 Task: Create a section Code Review Sprint and in the section, add a milestone Robotic Process Automation Implementation in the project TripleWorks.
Action: Mouse moved to (84, 339)
Screenshot: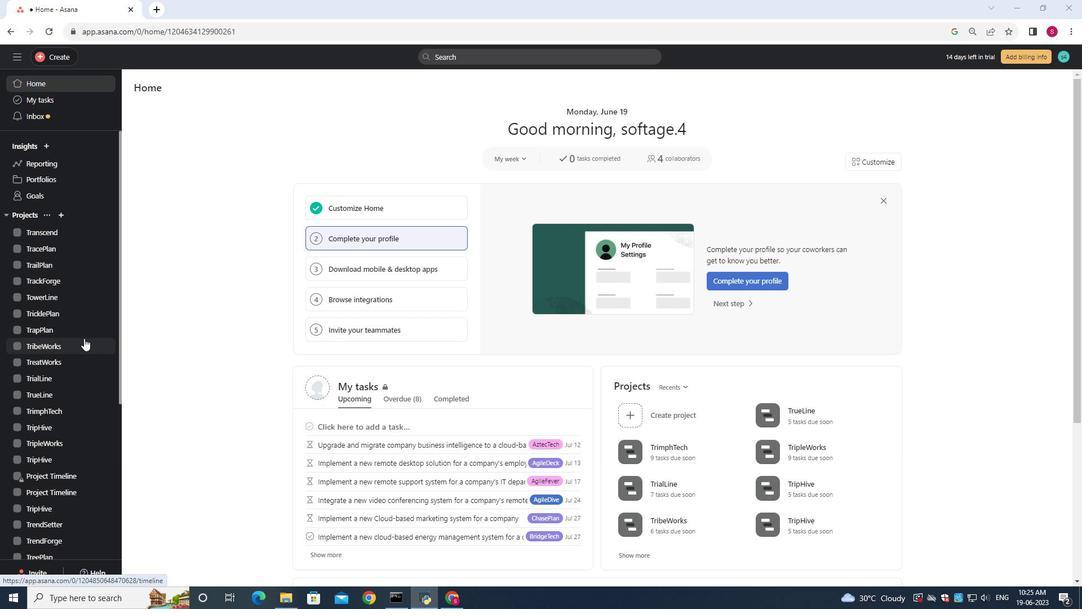 
Action: Mouse scrolled (84, 338) with delta (0, 0)
Screenshot: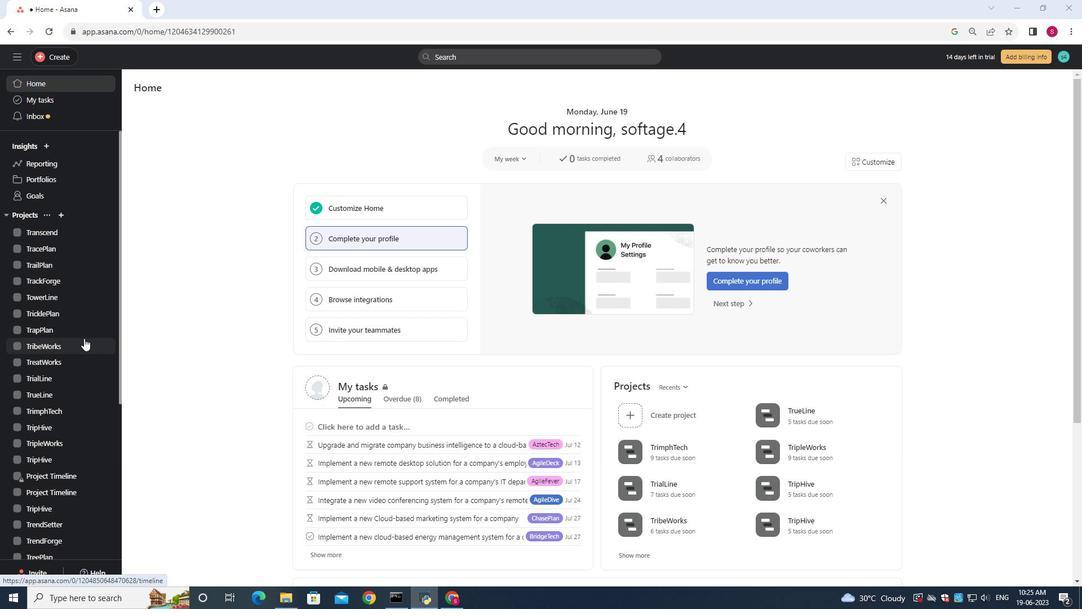
Action: Mouse moved to (56, 386)
Screenshot: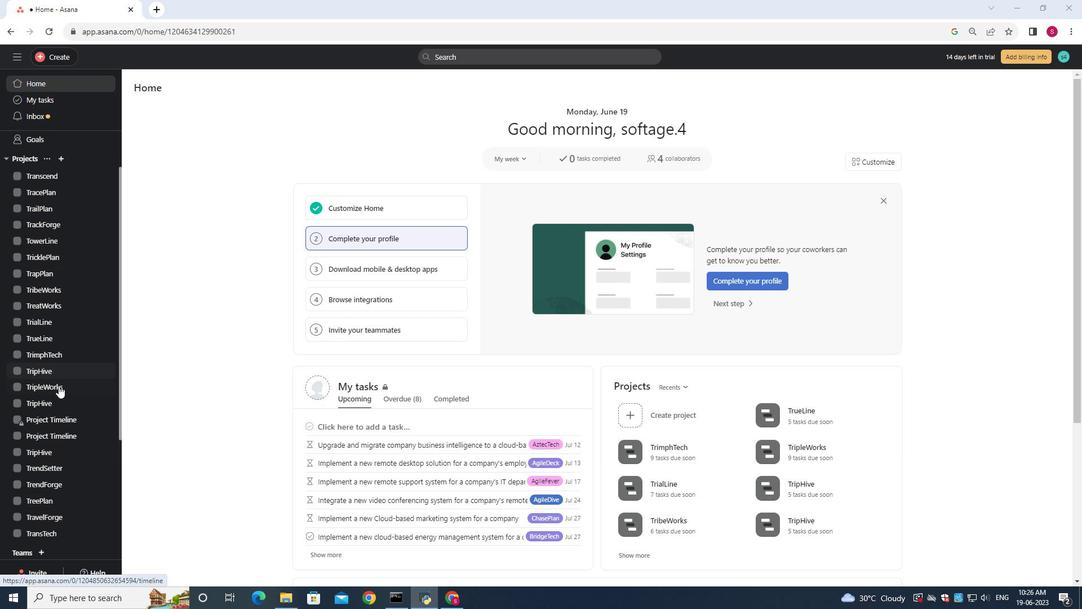 
Action: Mouse pressed left at (56, 386)
Screenshot: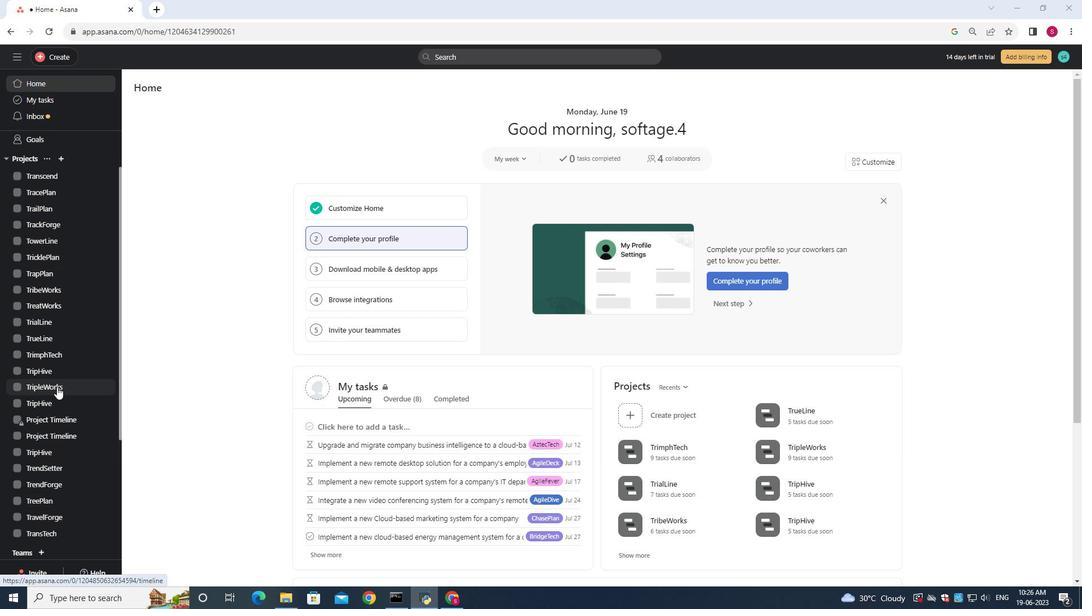 
Action: Mouse moved to (178, 133)
Screenshot: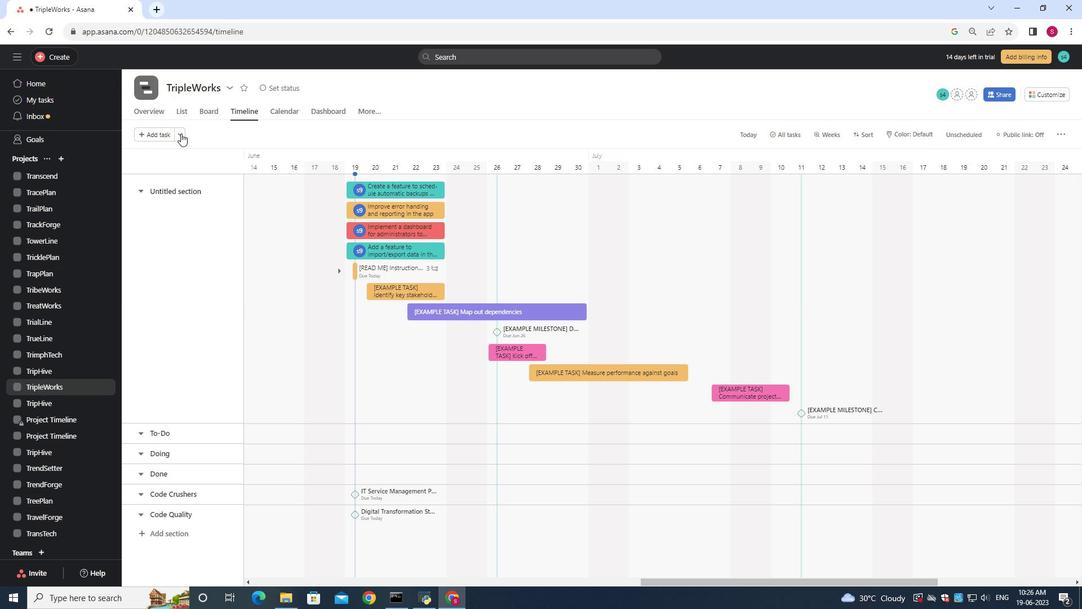 
Action: Mouse pressed left at (178, 133)
Screenshot: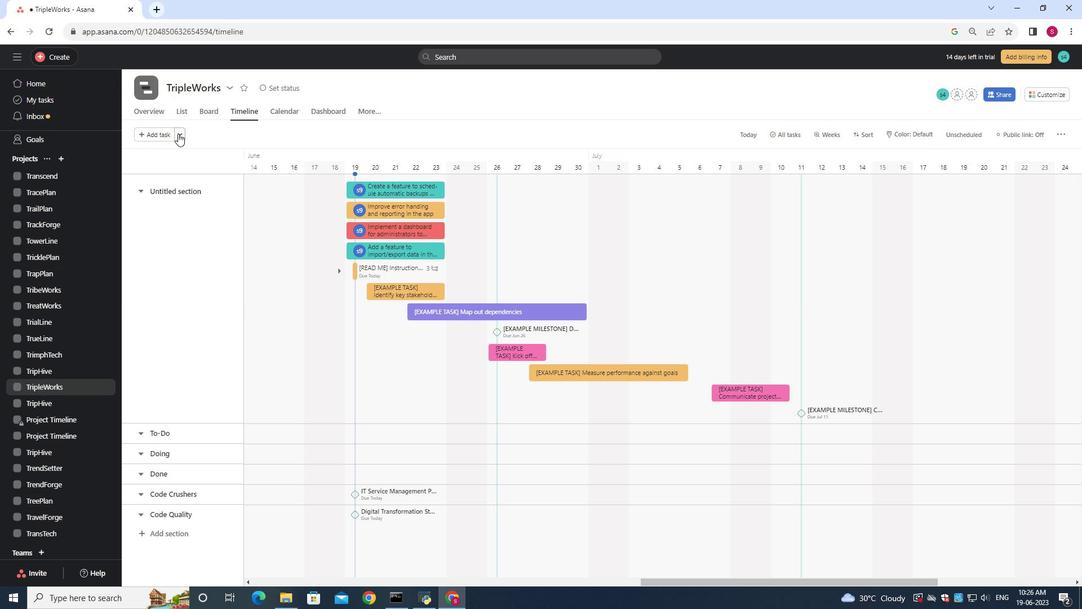 
Action: Mouse moved to (192, 149)
Screenshot: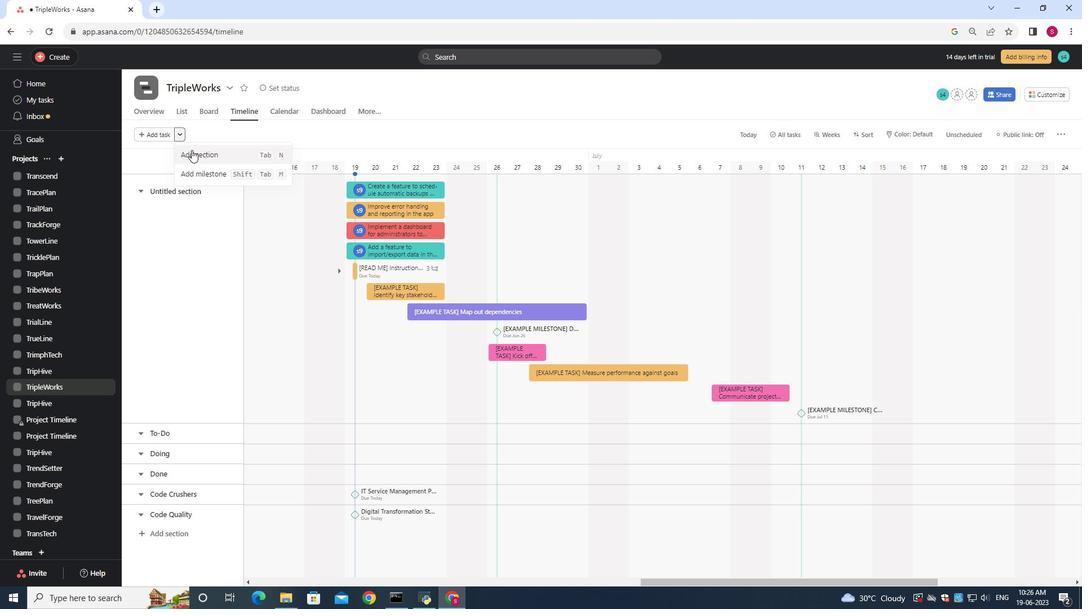 
Action: Mouse pressed left at (192, 149)
Screenshot: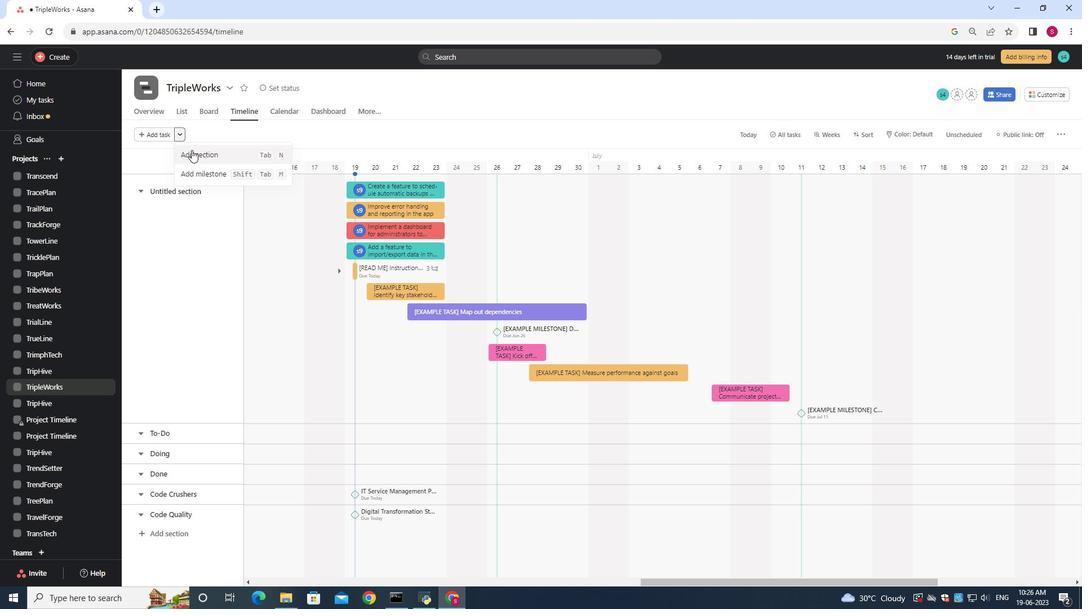 
Action: Mouse moved to (192, 150)
Screenshot: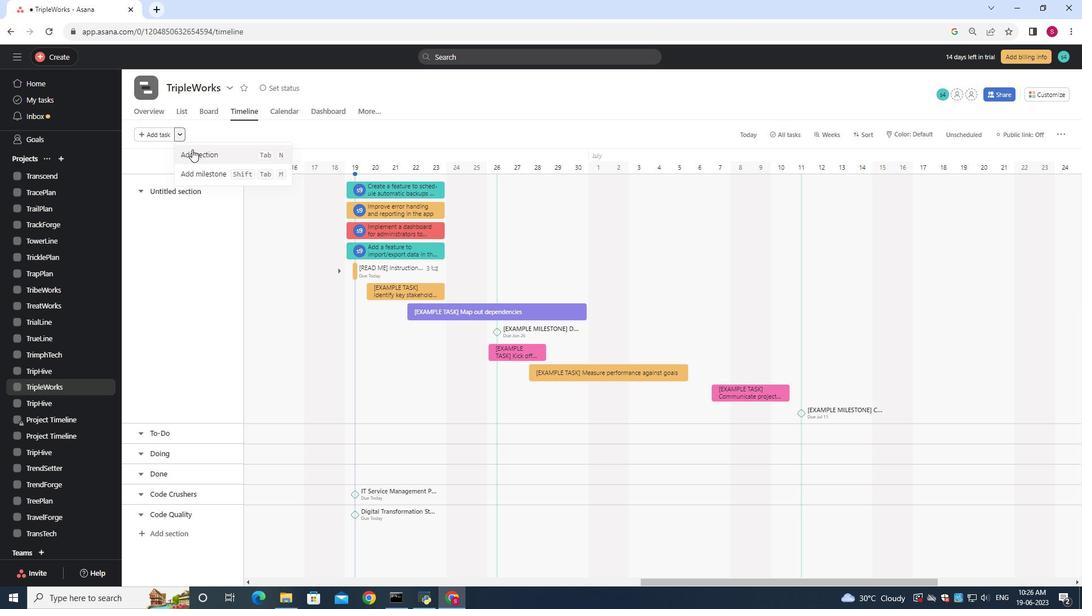 
Action: Key pressed <Key.shift>Code<Key.space><Key.shift><Key.shift>Review<Key.space><Key.shift><Key.shift><Key.shift><Key.shift><Key.shift>Sprint
Screenshot: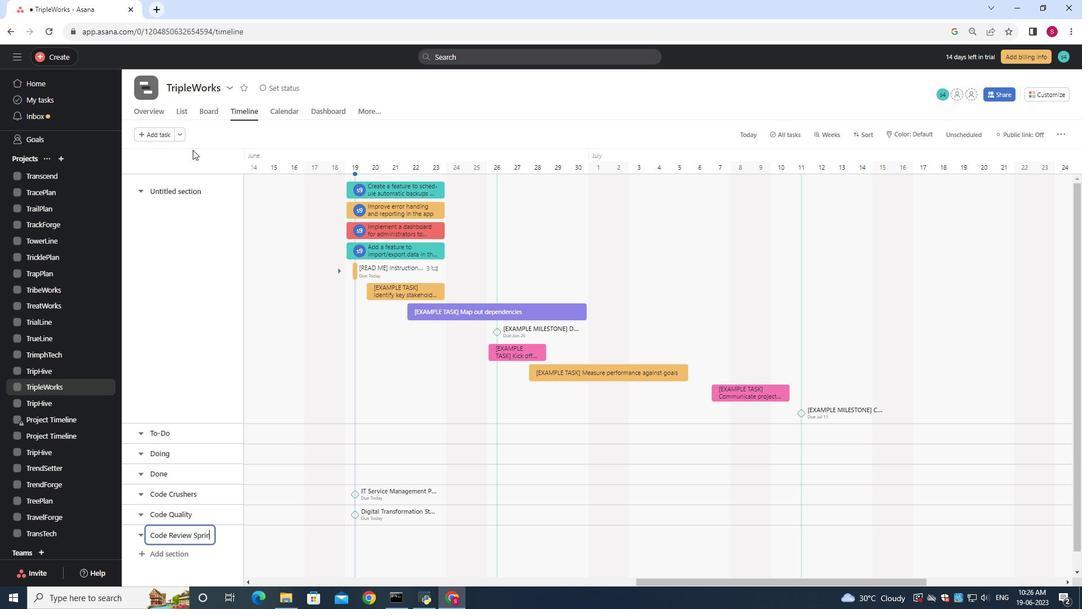 
Action: Mouse moved to (265, 534)
Screenshot: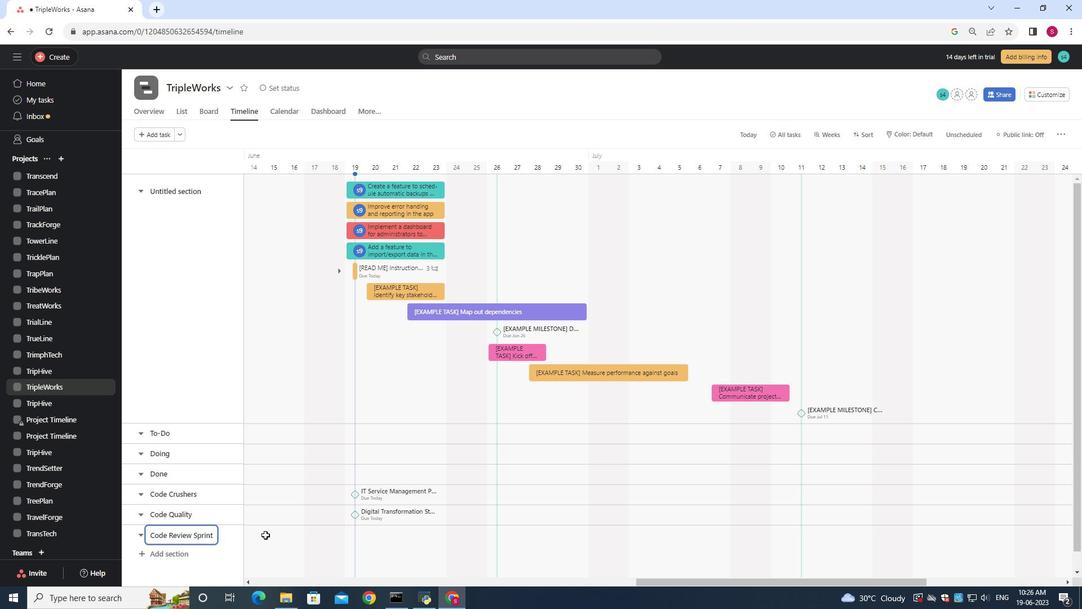 
Action: Mouse pressed left at (265, 534)
Screenshot: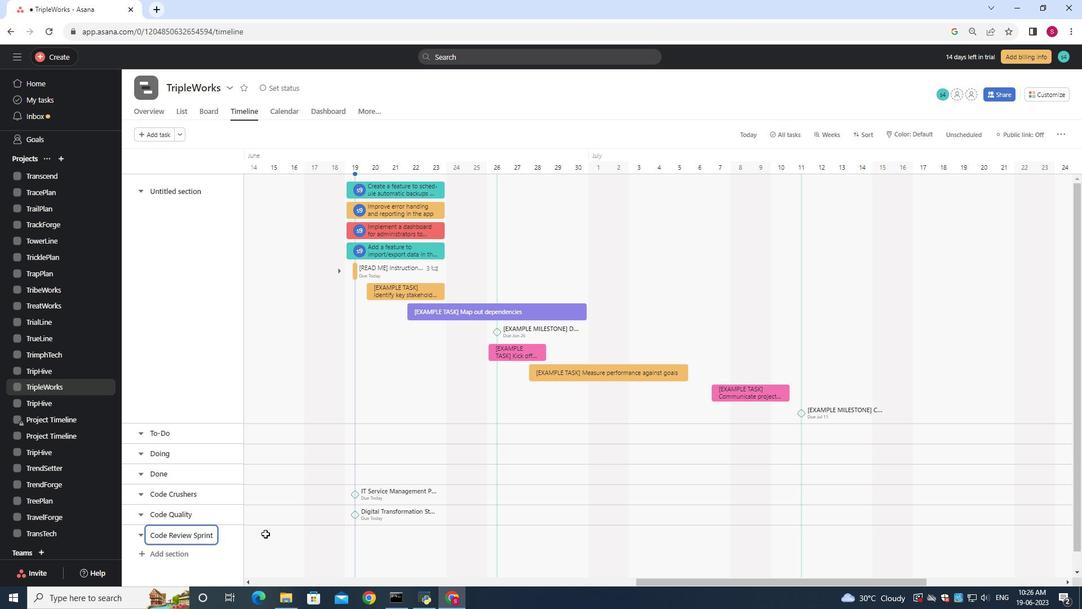
Action: Key pressed <Key.shift><Key.shift><Key.shift><Key.shift><Key.shift><Key.shift><Key.shift><Key.shift><Key.shift><Key.shift><Key.shift><Key.shift><Key.shift><Key.shift><Key.shift><Key.shift><Key.shift><Key.shift><Key.shift><Key.shift><Key.shift><Key.shift><Key.shift><Key.shift><Key.shift><Key.shift><Key.shift><Key.shift><Key.shift><Key.shift><Key.shift><Key.shift><Key.shift><Key.shift><Key.shift><Key.shift><Key.shift><Key.shift><Key.shift><Key.shift><Key.shift>P<Key.backspace><Key.shift><Key.shift>Robotic<Key.space><Key.shift><Key.shift><Key.shift><Key.shift><Key.shift><Key.shift><Key.shift><Key.shift><Key.shift><Key.shift><Key.shift><Key.shift><Key.shift><Key.shift><Key.shift><Key.shift><Key.shift><Key.shift><Key.shift><Key.shift><Key.shift><Key.shift>Process<Key.space><Key.shift><Key.shift><Key.shift><Key.shift><Key.shift><Key.shift><Key.shift><Key.shift><Key.shift><Key.shift><Key.shift><Key.shift><Key.shift><Key.shift><Key.shift><Key.shift><Key.shift><Key.shift><Key.shift><Key.shift><Key.shift><Key.shift><Key.shift>Automation<Key.space><Key.shift>Implementation
Screenshot: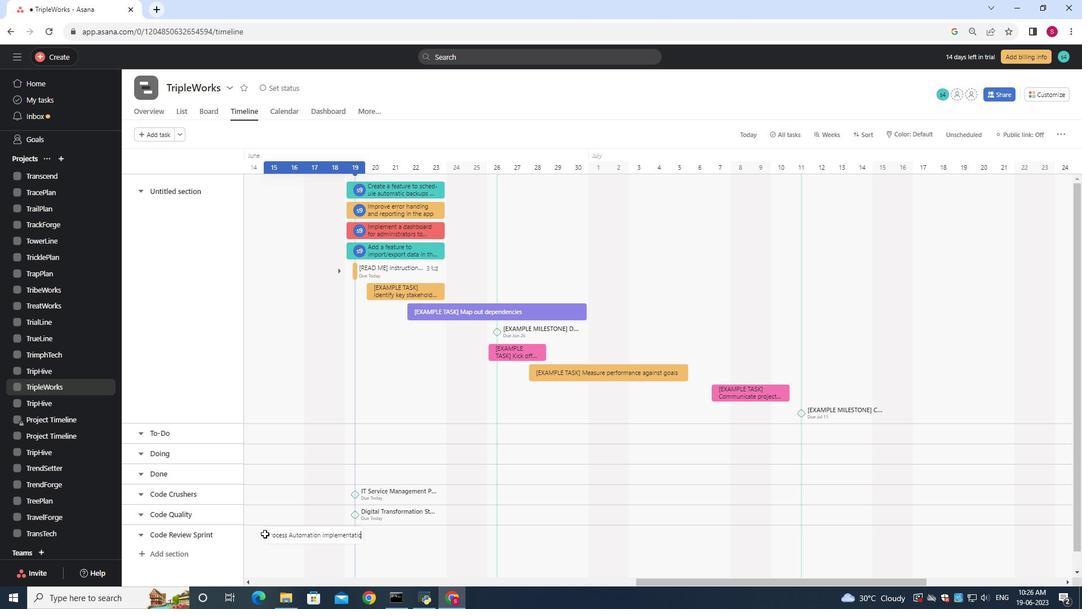 
Action: Mouse moved to (301, 536)
Screenshot: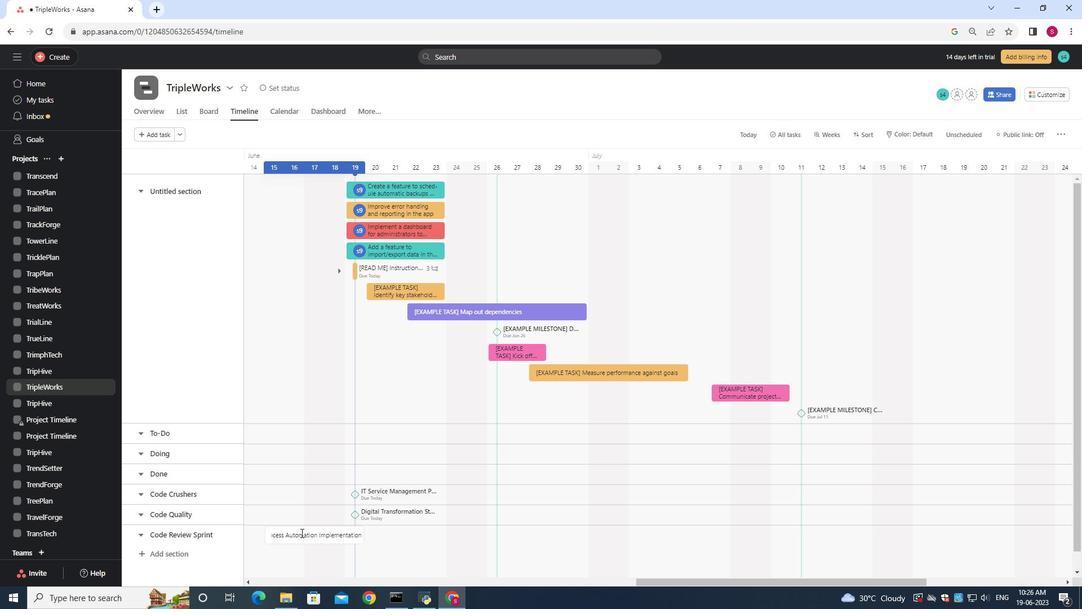 
Action: Mouse pressed right at (301, 536)
Screenshot: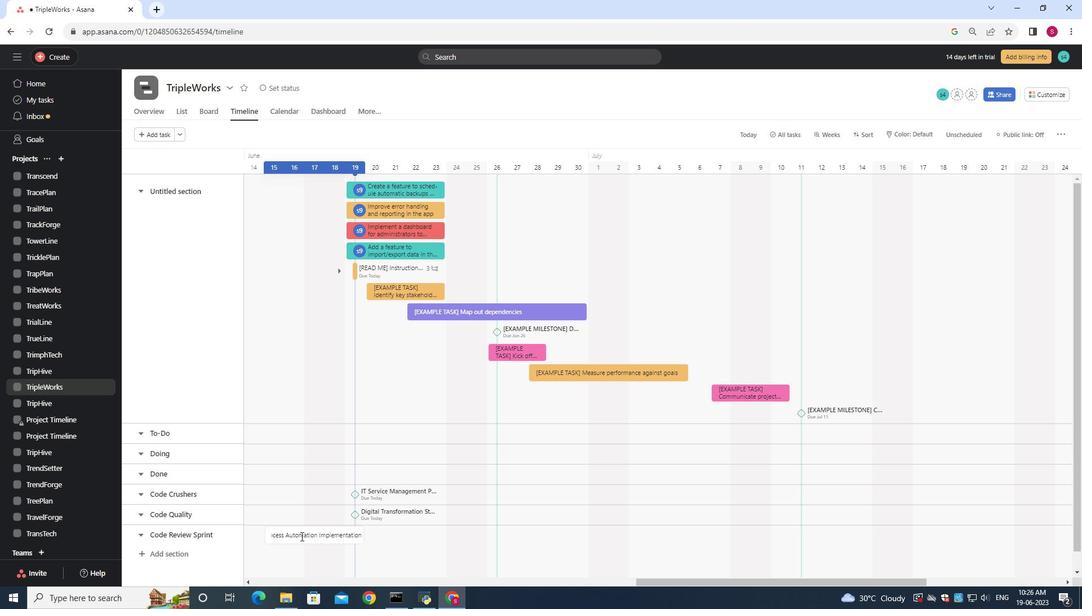 
Action: Mouse moved to (324, 483)
Screenshot: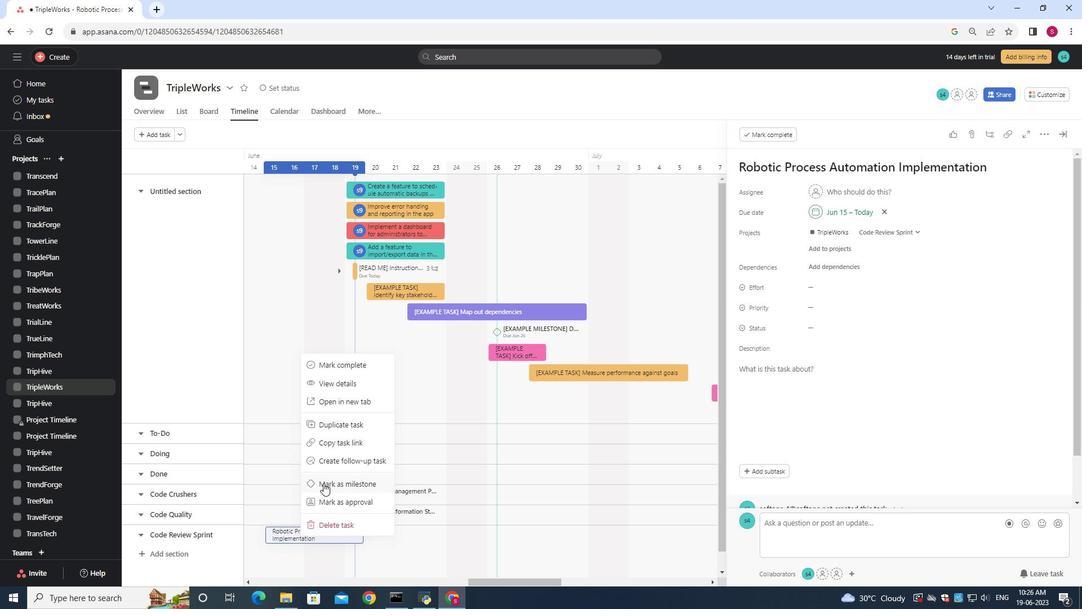
Action: Mouse pressed left at (324, 483)
Screenshot: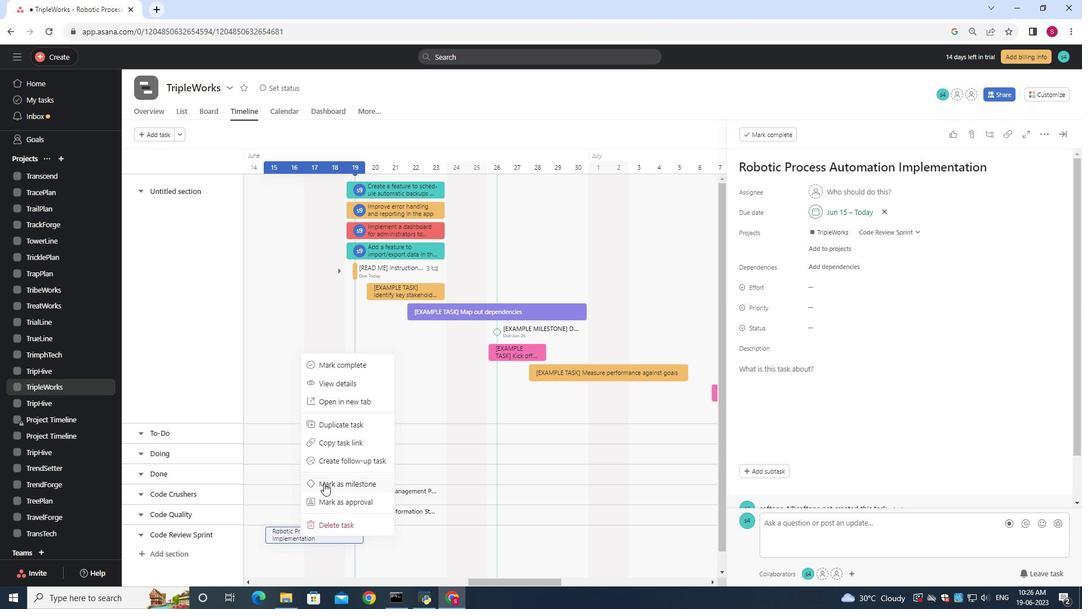 
Action: Mouse moved to (409, 555)
Screenshot: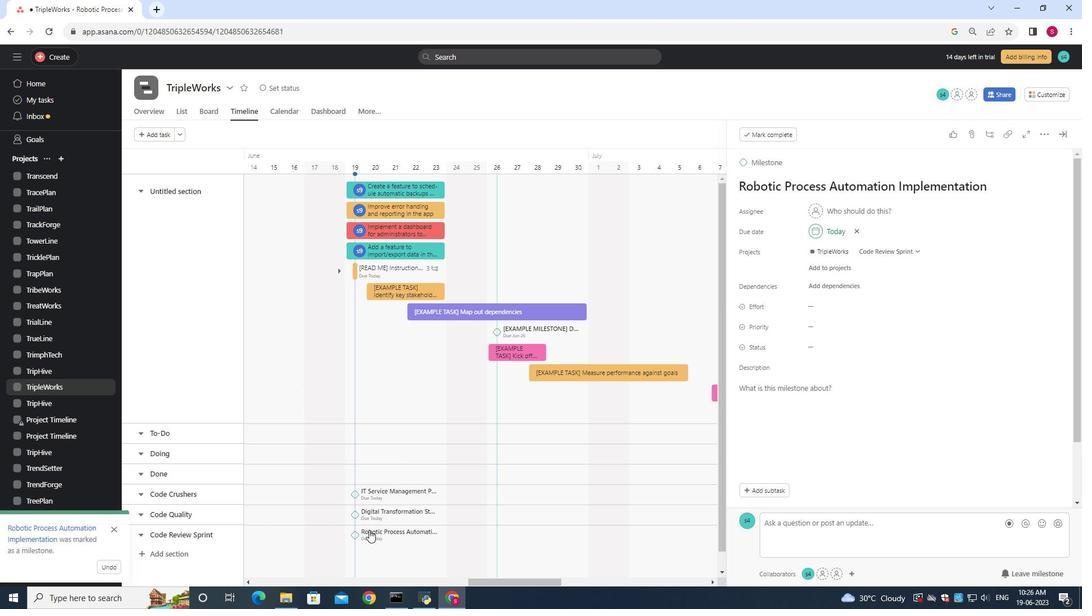
